 Task: Use Wild Card Medium Effect in this video Movie B.mp4
Action: Mouse pressed left at (270, 28)
Screenshot: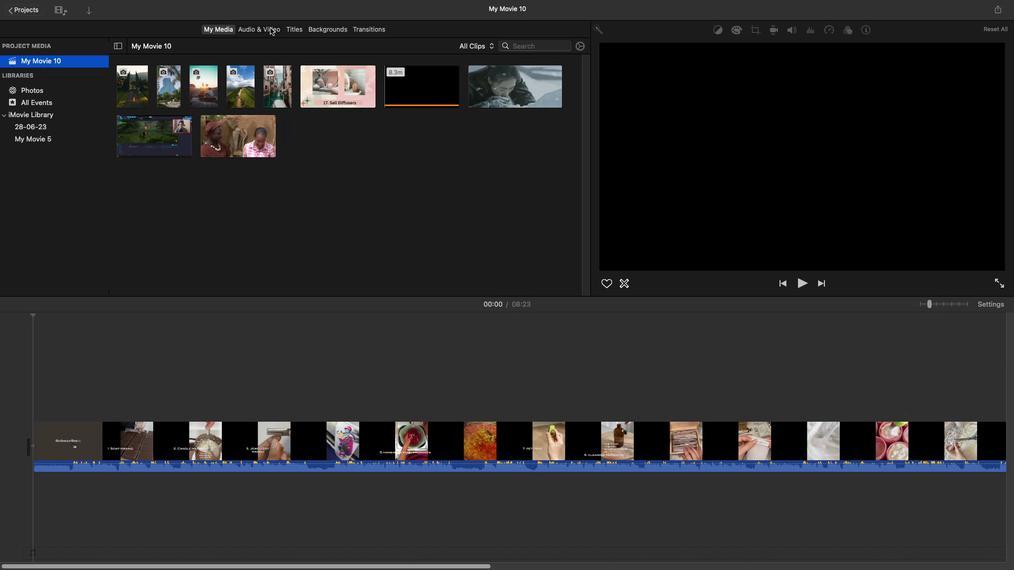 
Action: Mouse moved to (153, 162)
Screenshot: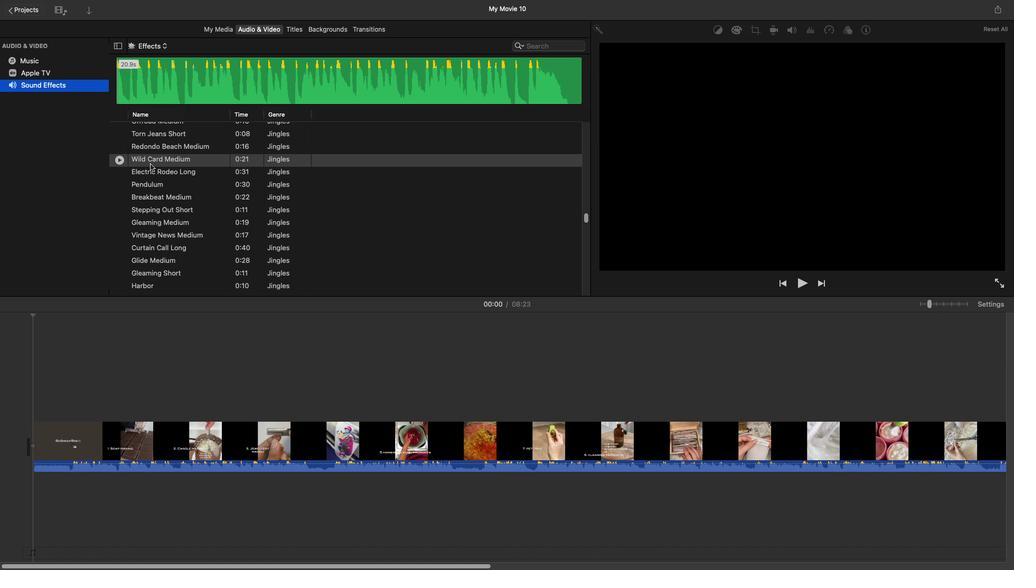 
Action: Mouse pressed left at (153, 162)
Screenshot: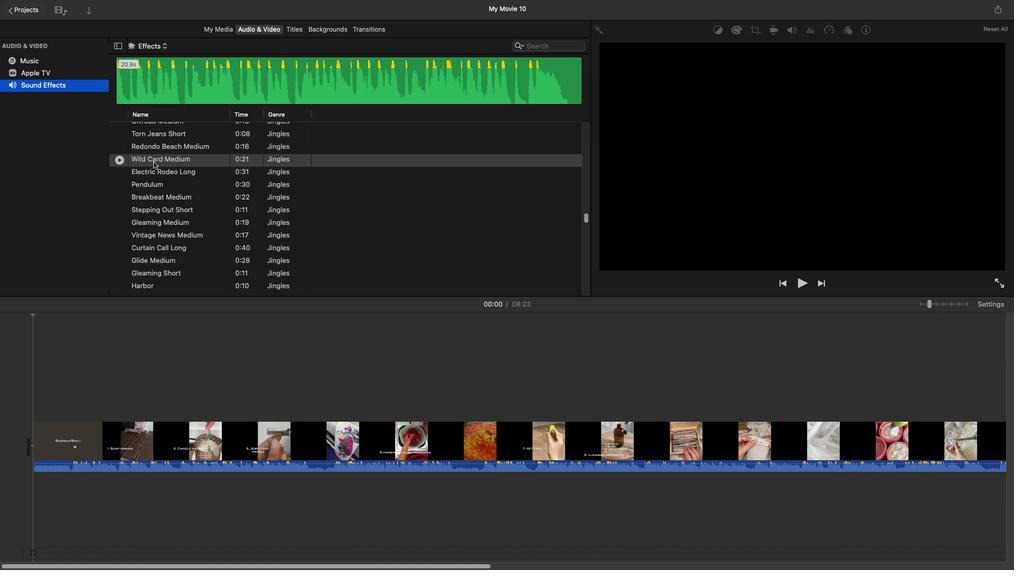 
Action: Mouse moved to (153, 162)
Screenshot: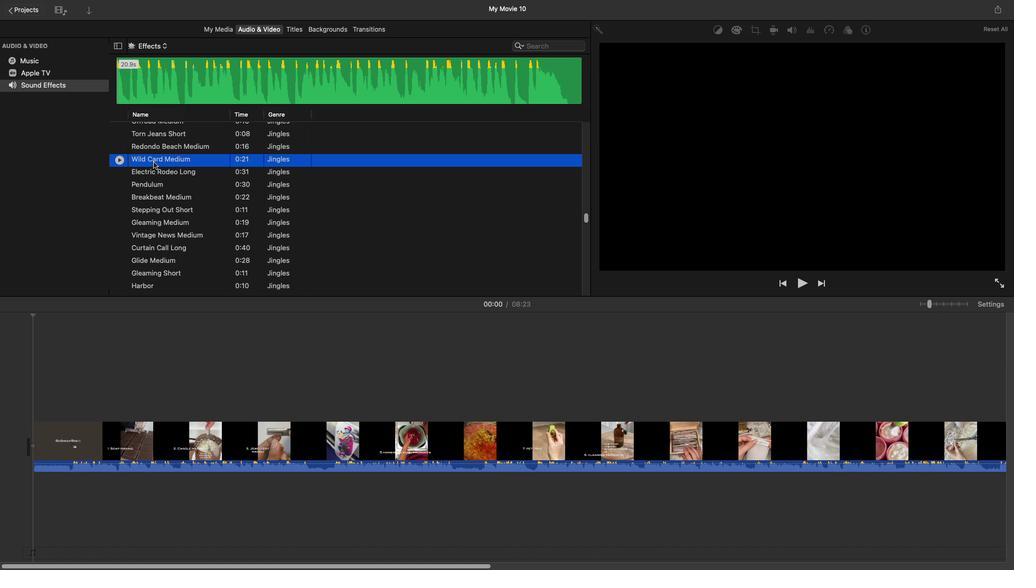 
Action: Mouse pressed left at (153, 162)
Screenshot: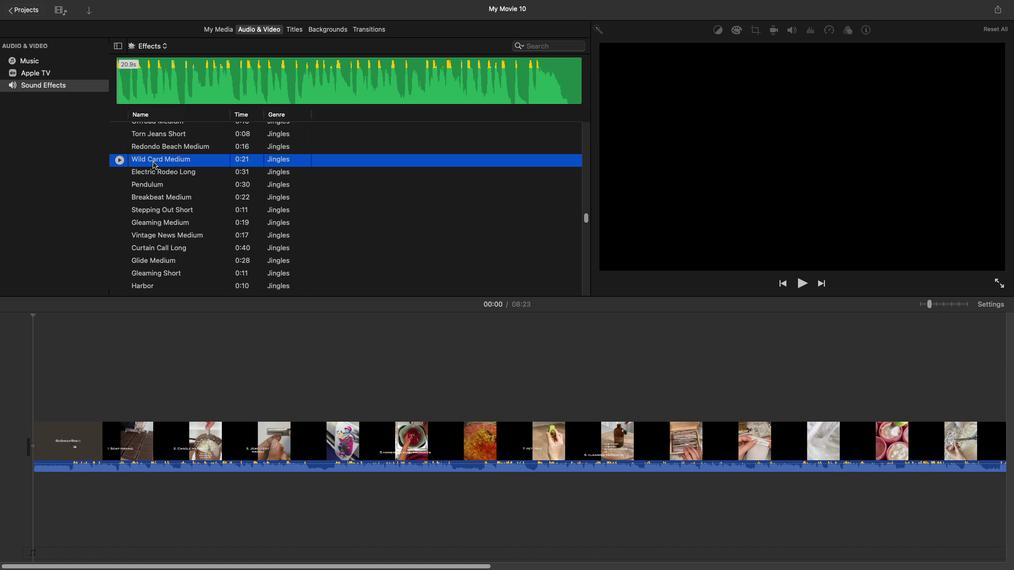 
Action: Mouse moved to (29, 513)
Screenshot: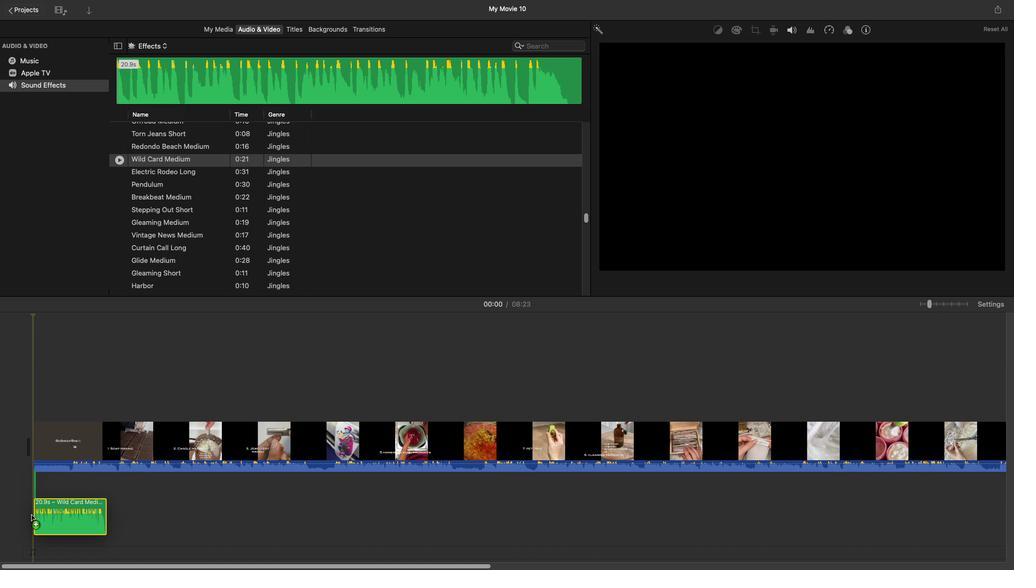 
